 Task: Add Sartori Rosemary & Olive Oil Asiago Bellavitano Cheese Wedge to the cart.
Action: Mouse pressed left at (21, 115)
Screenshot: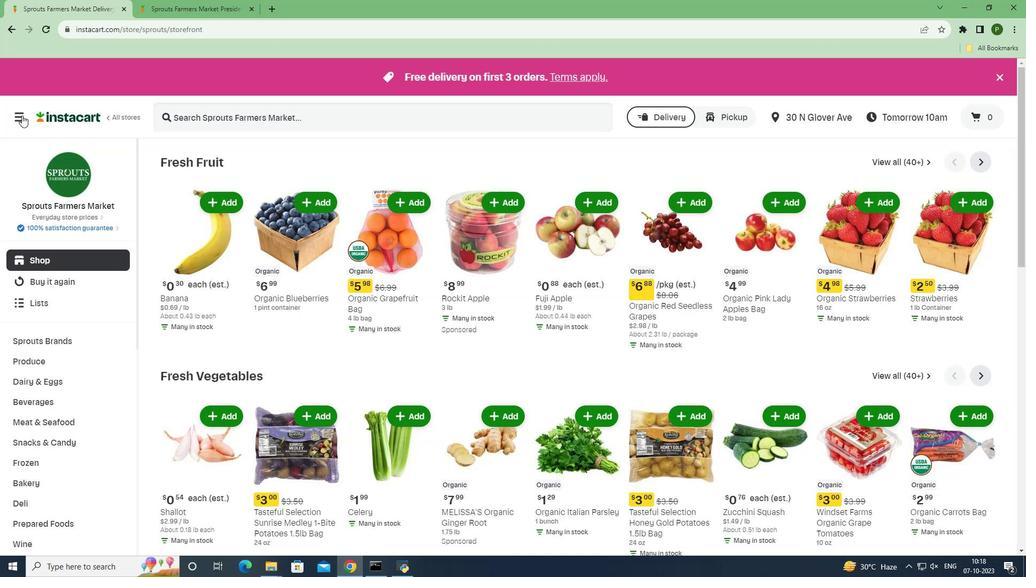 
Action: Mouse moved to (37, 288)
Screenshot: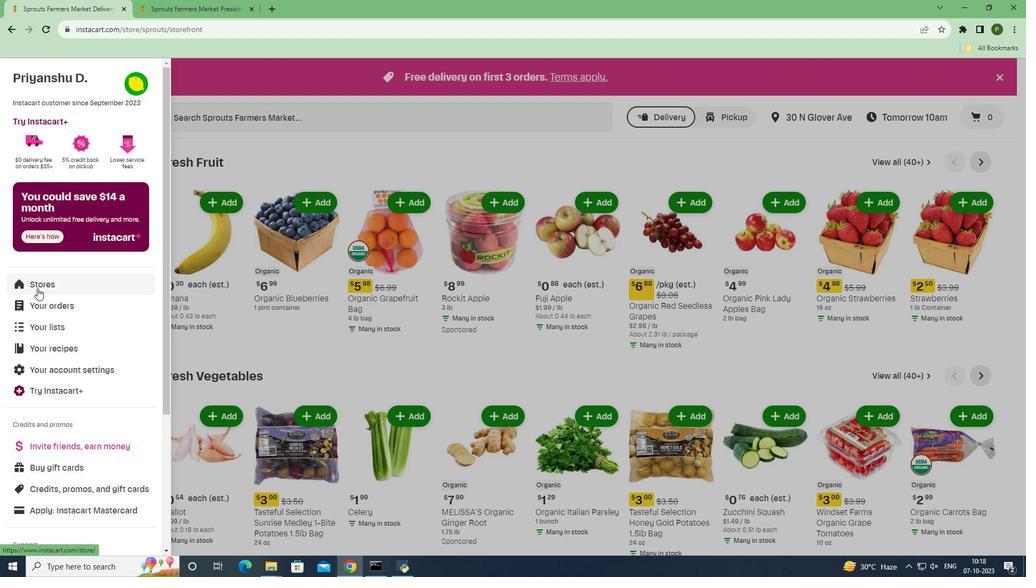 
Action: Mouse pressed left at (37, 288)
Screenshot: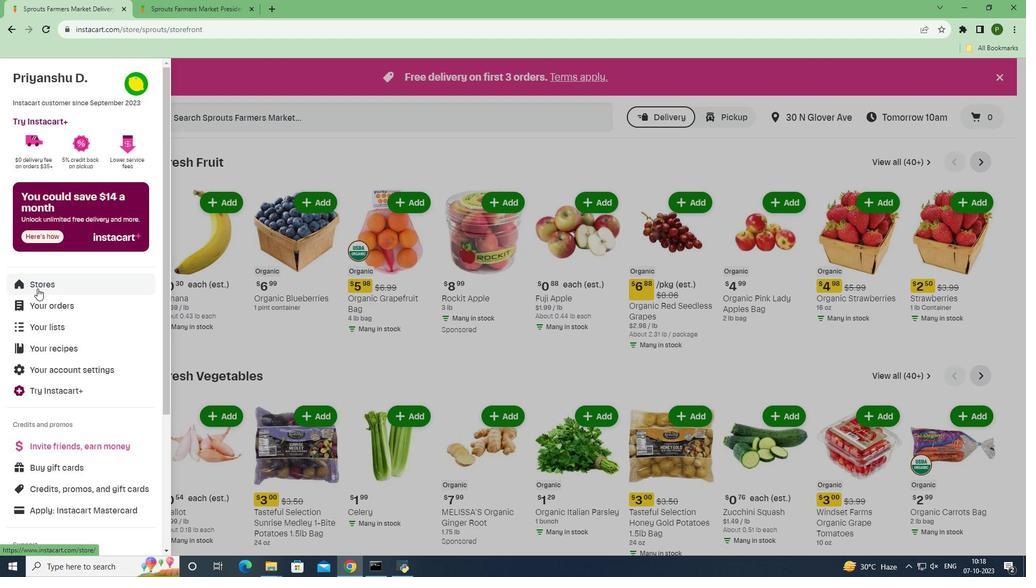 
Action: Mouse moved to (251, 121)
Screenshot: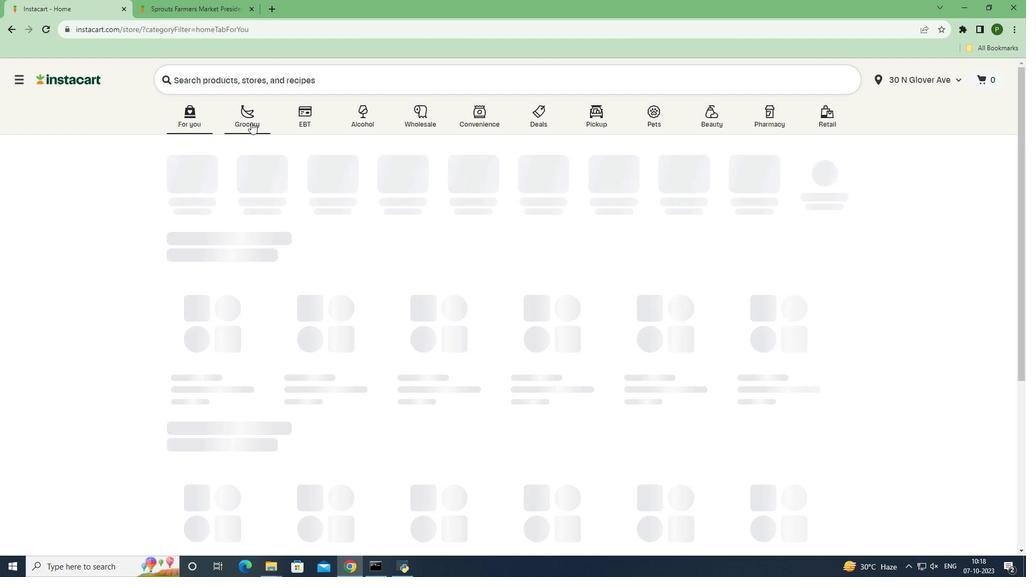 
Action: Mouse pressed left at (251, 121)
Screenshot: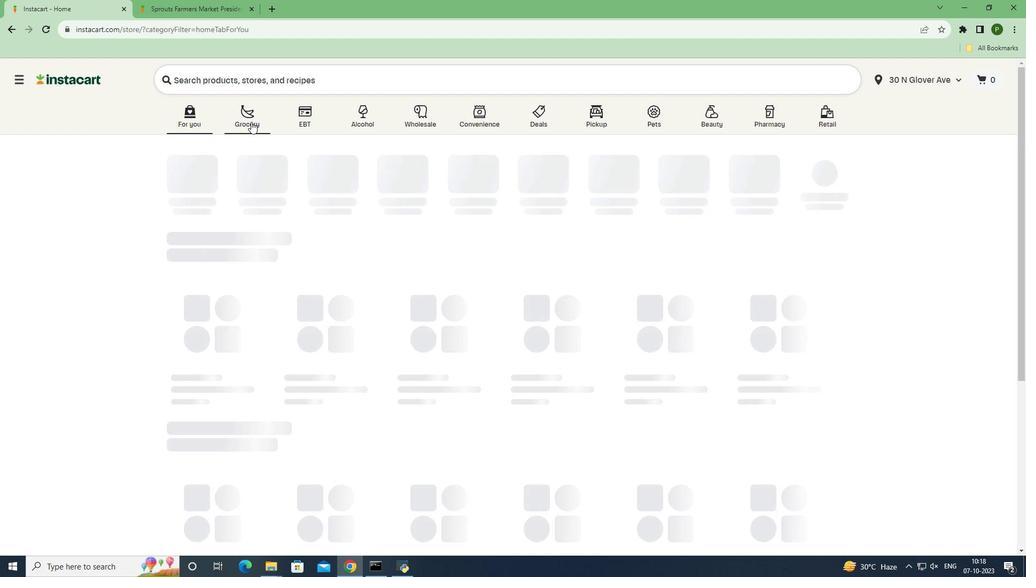 
Action: Mouse moved to (450, 237)
Screenshot: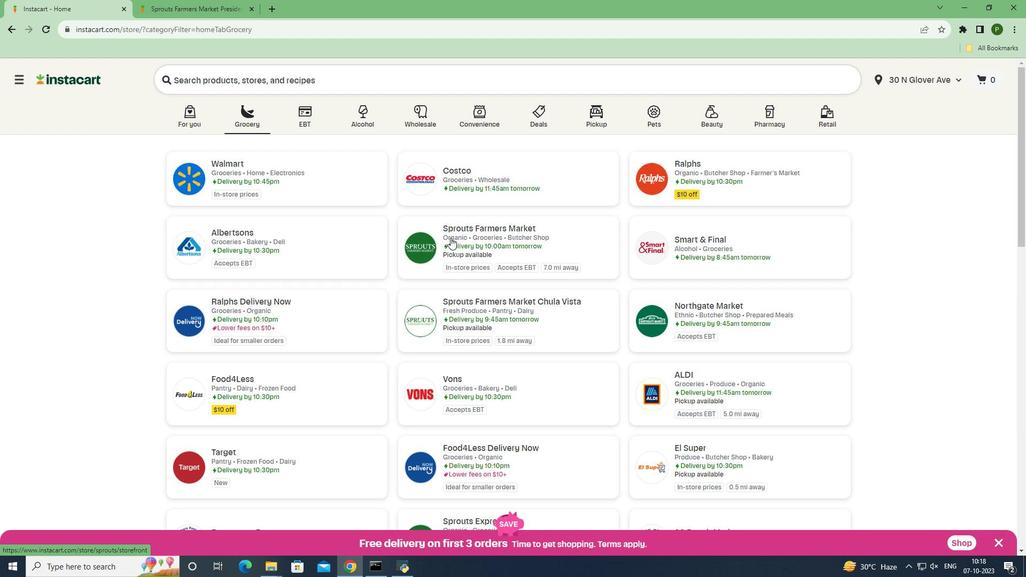 
Action: Mouse pressed left at (450, 237)
Screenshot: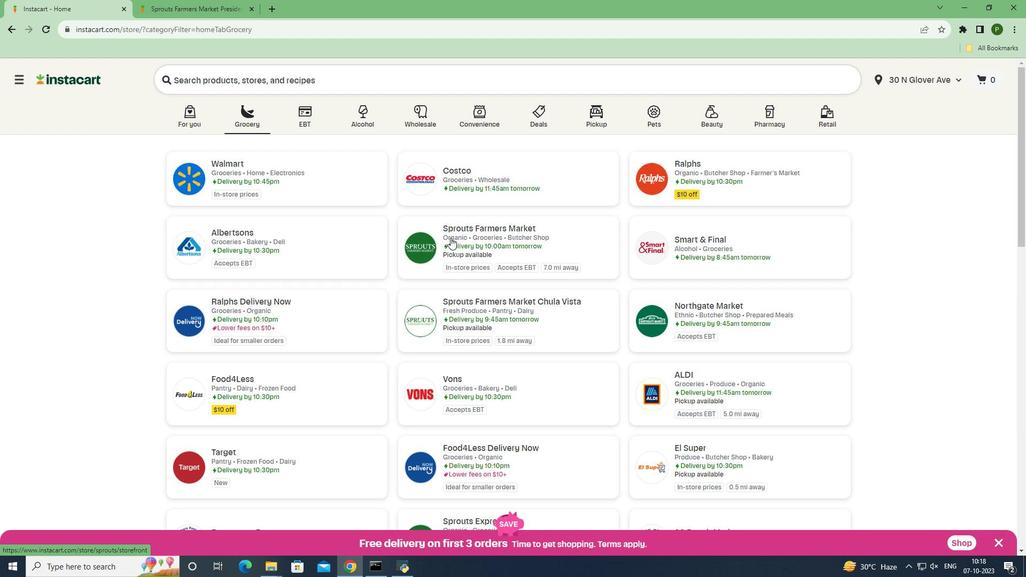 
Action: Mouse moved to (43, 378)
Screenshot: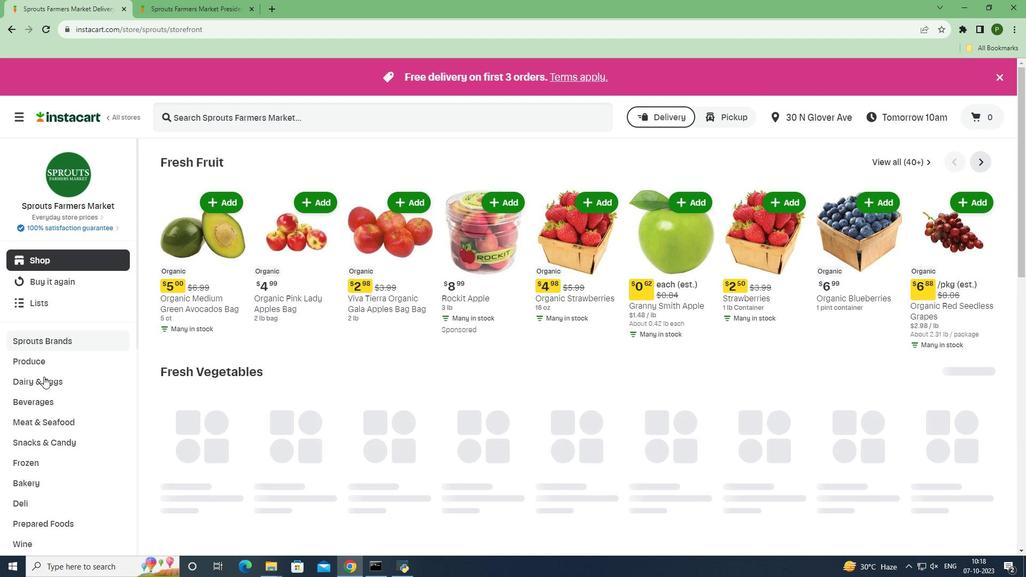 
Action: Mouse pressed left at (43, 378)
Screenshot: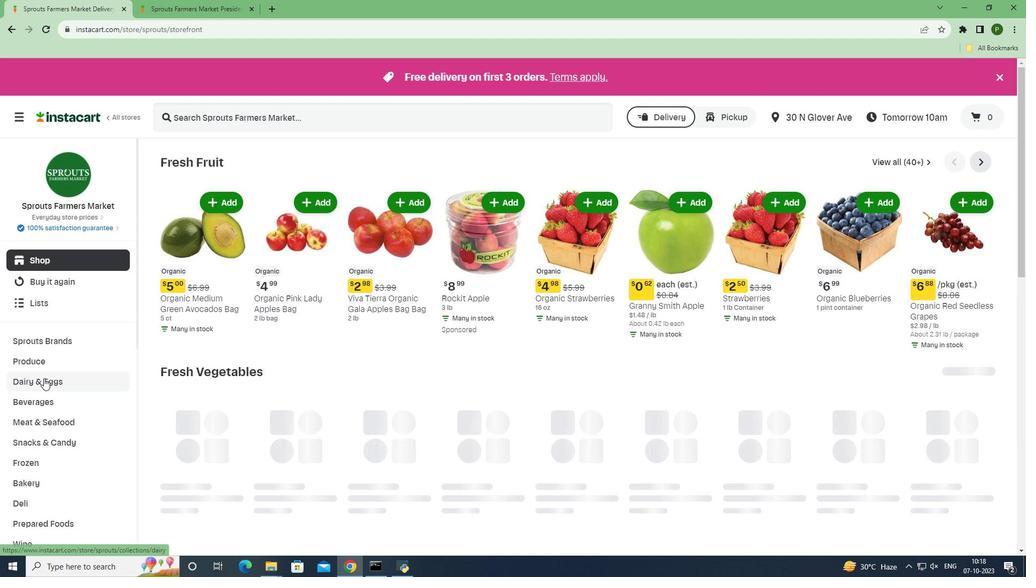 
Action: Mouse moved to (40, 418)
Screenshot: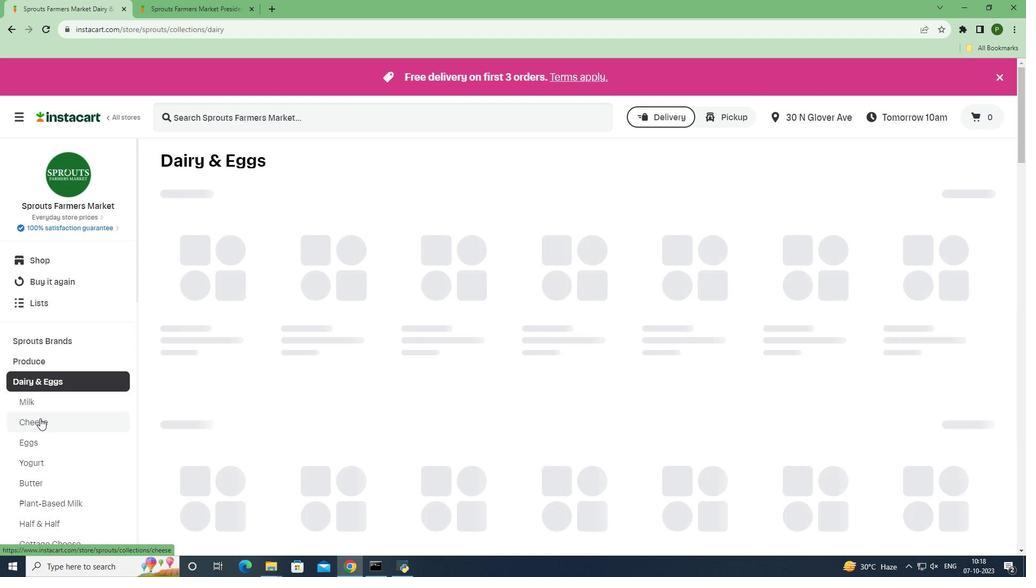 
Action: Mouse pressed left at (40, 418)
Screenshot: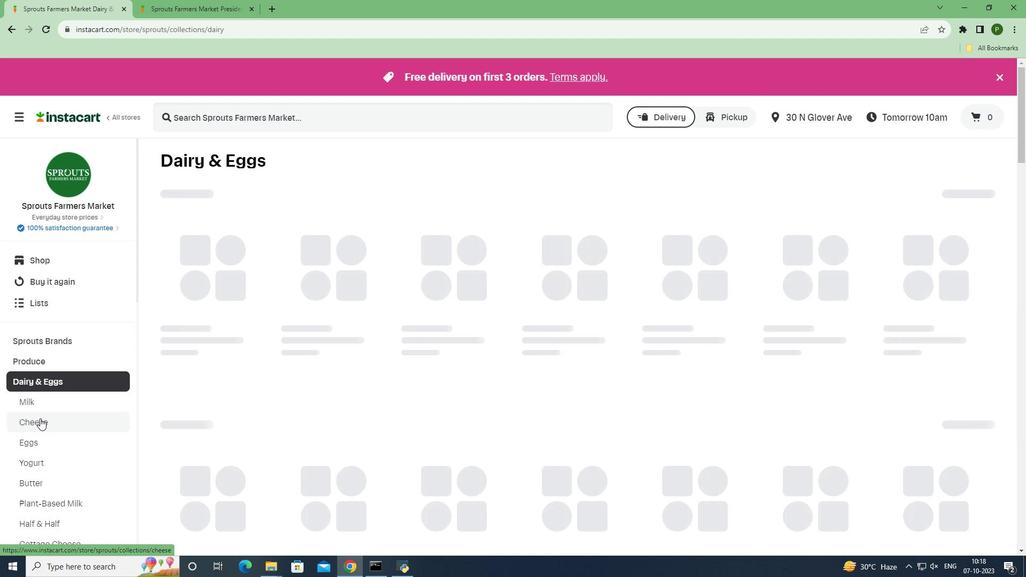 
Action: Mouse moved to (232, 121)
Screenshot: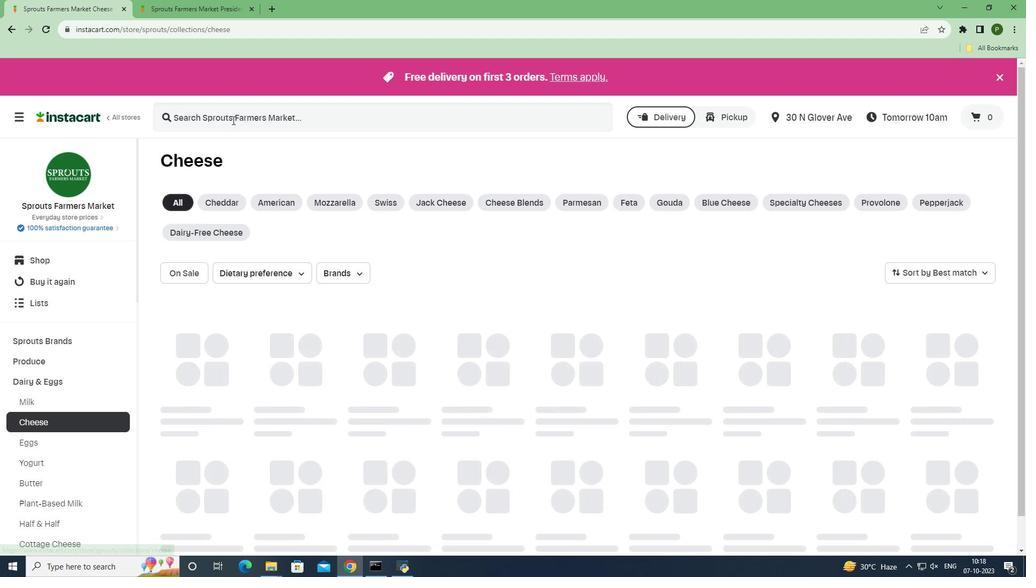
Action: Mouse pressed left at (232, 121)
Screenshot: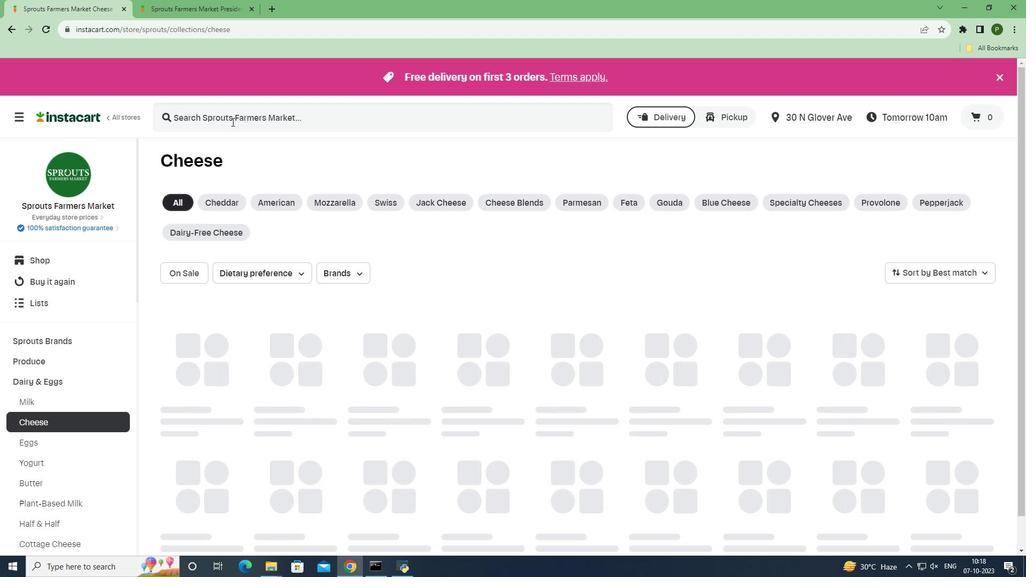 
Action: Key pressed <Key.caps_lock>S<Key.caps_lock>artori<Key.space><Key.caps_lock>R<Key.caps_lock>osemary<Key.space><Key.shift><Key.shift><Key.shift>&<Key.space><Key.caps_lock>O<Key.caps_lock>live<Key.space><Key.caps_lock>O<Key.caps_lock>il<Key.space><Key.caps_lock>A<Key.caps_lock>siago<Key.space><Key.caps_lock>B<Key.caps_lock>ellavitano<Key.space><Key.caps_lock>C<Key.caps_lock>heese<Key.space><Key.enter>
Screenshot: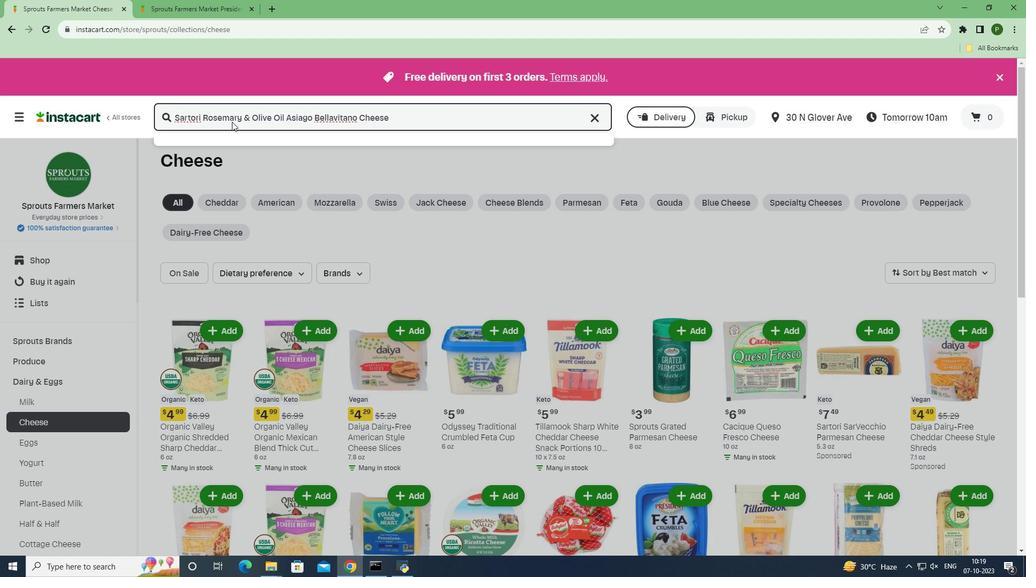 
Action: Mouse moved to (290, 234)
Screenshot: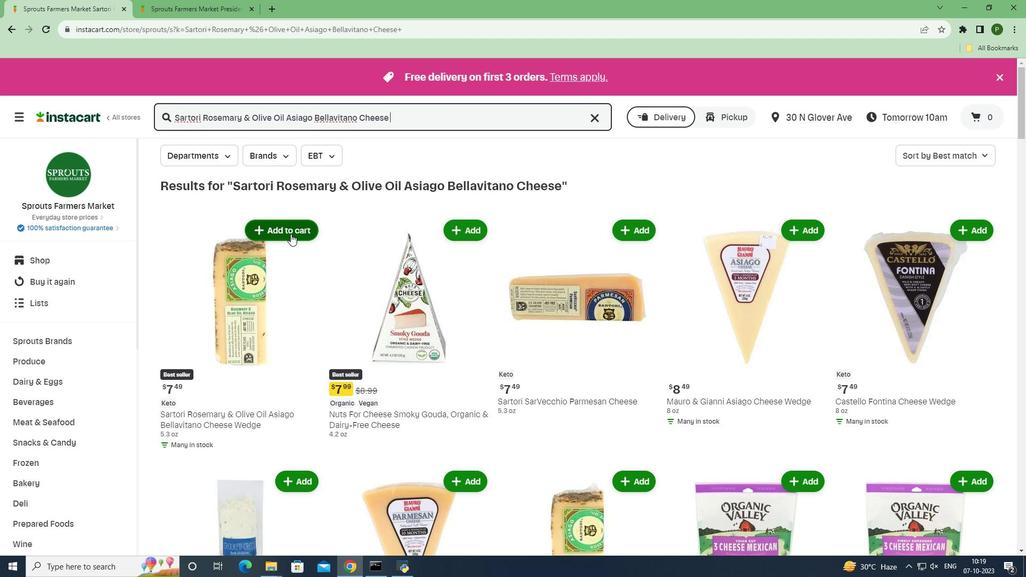 
Action: Mouse pressed left at (290, 234)
Screenshot: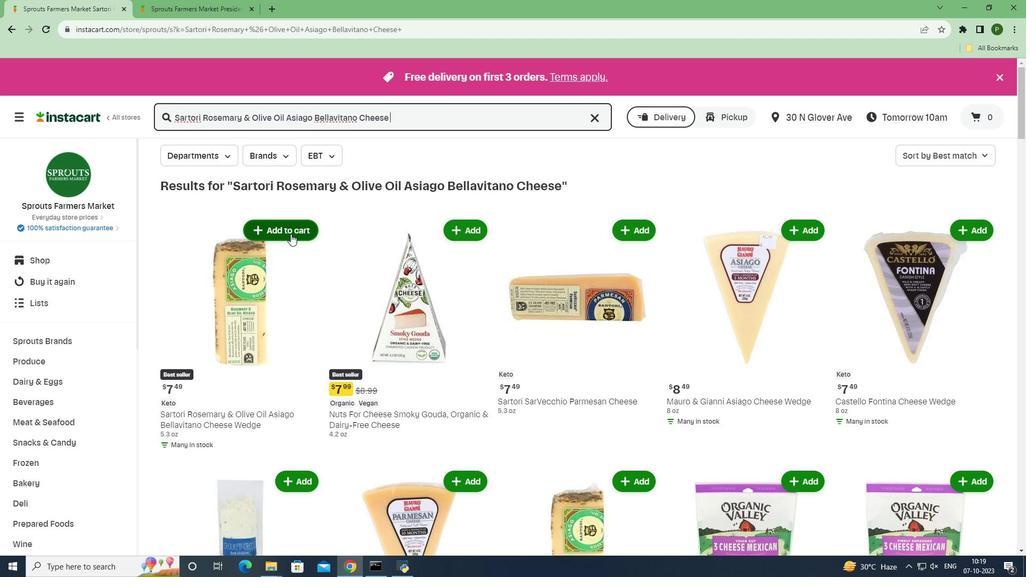 
Action: Mouse moved to (344, 267)
Screenshot: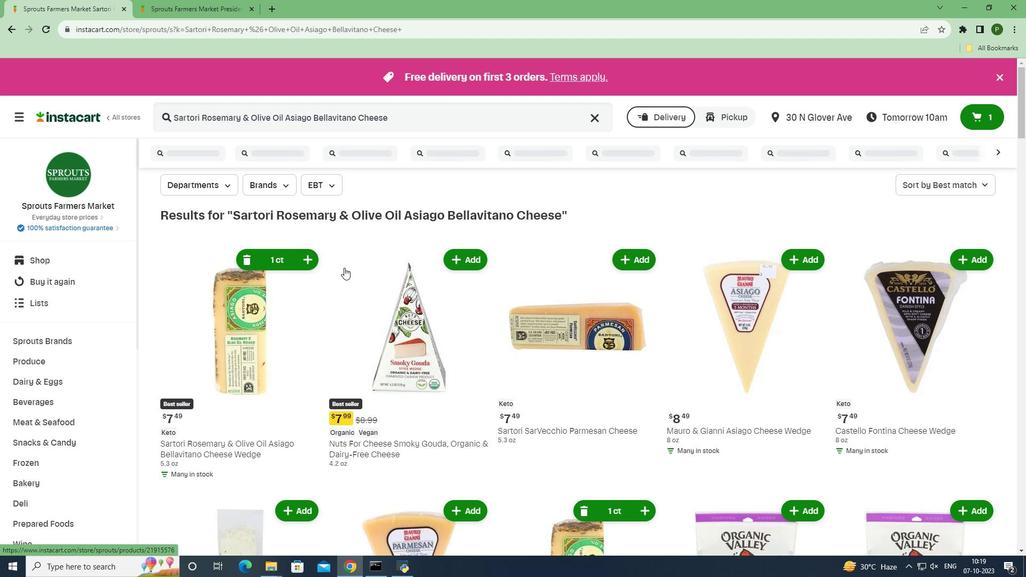 
